 Task: Set "Default preset setting used" for "H.264/MPEG-4 Part 10/AVC encoder (x264)" to fast.
Action: Mouse moved to (99, 13)
Screenshot: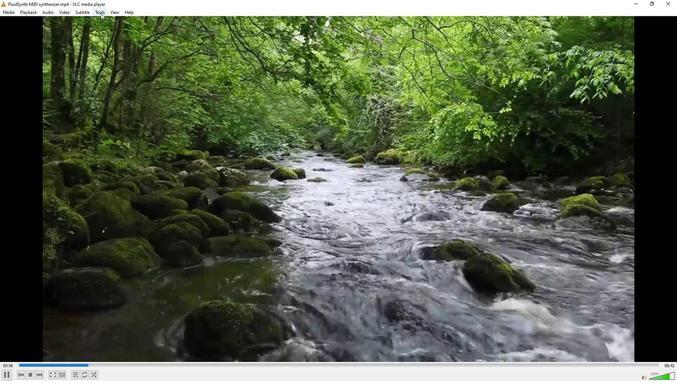 
Action: Mouse pressed left at (99, 13)
Screenshot: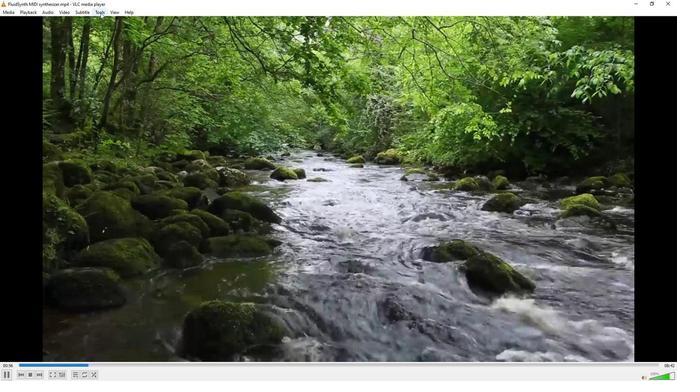 
Action: Mouse moved to (120, 97)
Screenshot: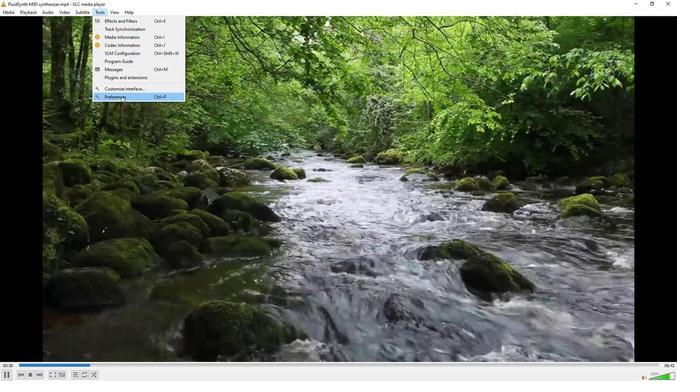 
Action: Mouse pressed left at (120, 97)
Screenshot: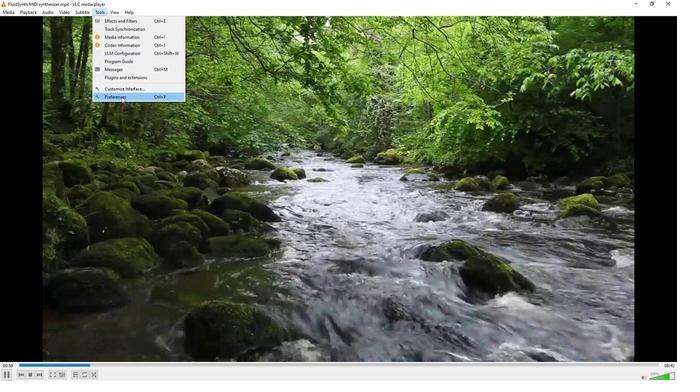 
Action: Mouse moved to (78, 294)
Screenshot: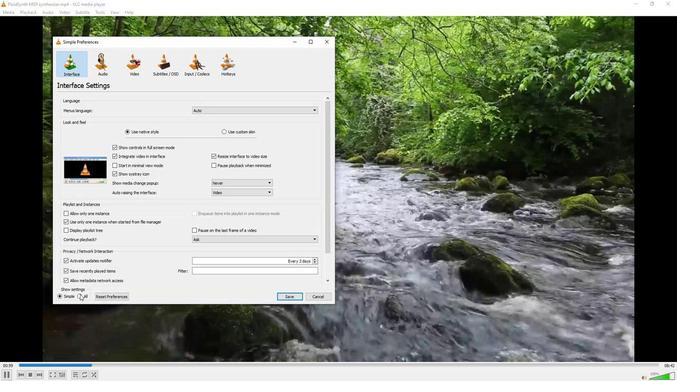 
Action: Mouse pressed left at (78, 294)
Screenshot: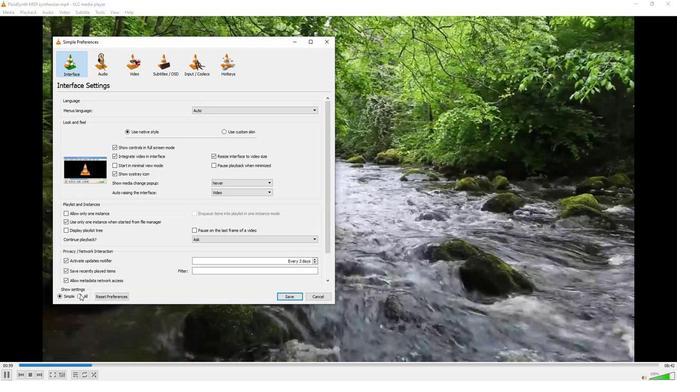 
Action: Mouse moved to (67, 228)
Screenshot: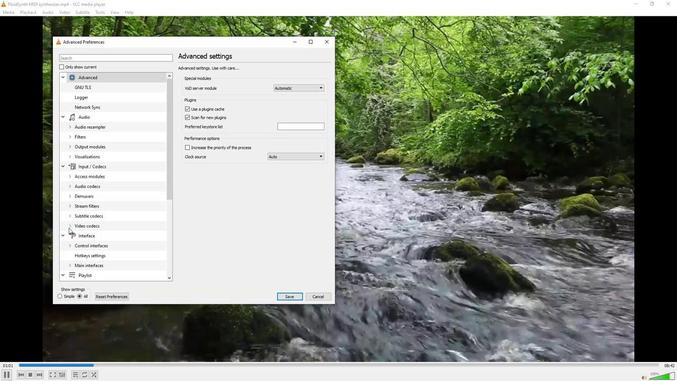
Action: Mouse pressed left at (67, 228)
Screenshot: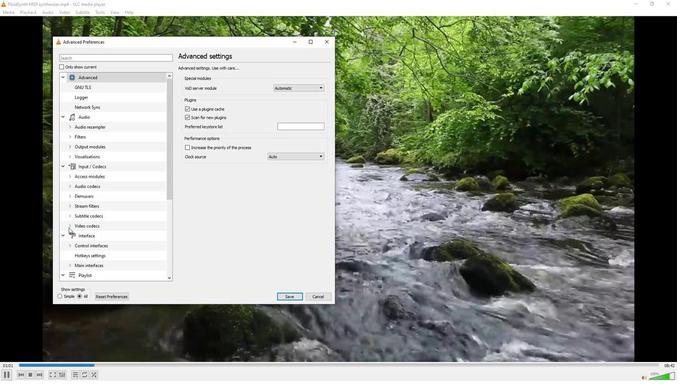 
Action: Mouse moved to (78, 242)
Screenshot: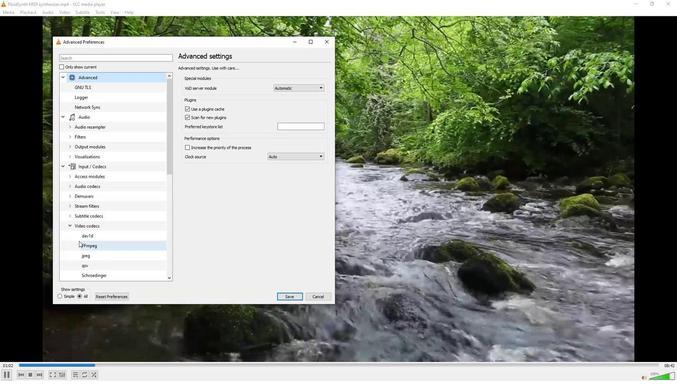 
Action: Mouse scrolled (78, 241) with delta (0, 0)
Screenshot: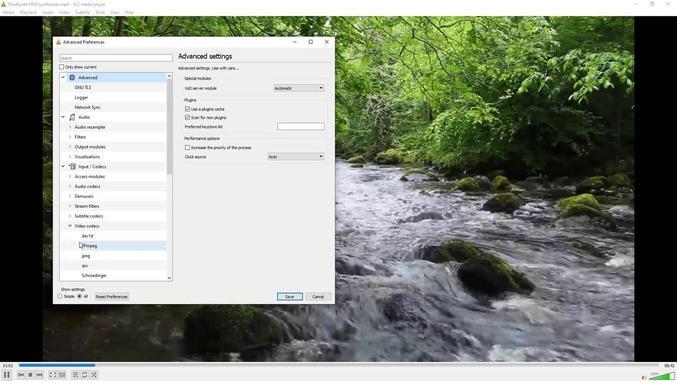 
Action: Mouse moved to (85, 274)
Screenshot: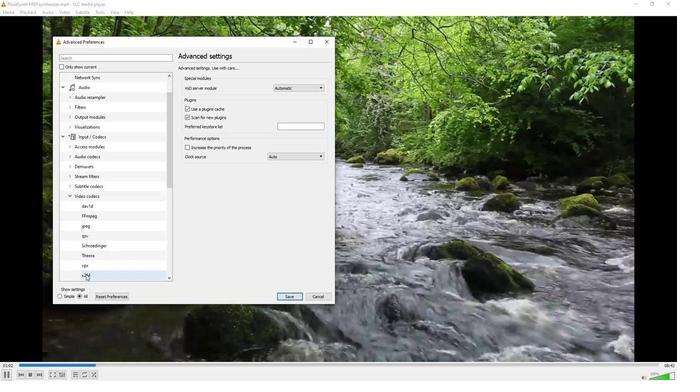 
Action: Mouse pressed left at (85, 274)
Screenshot: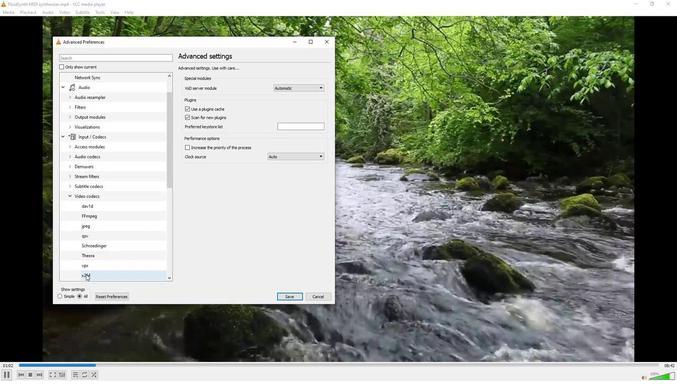 
Action: Mouse moved to (209, 230)
Screenshot: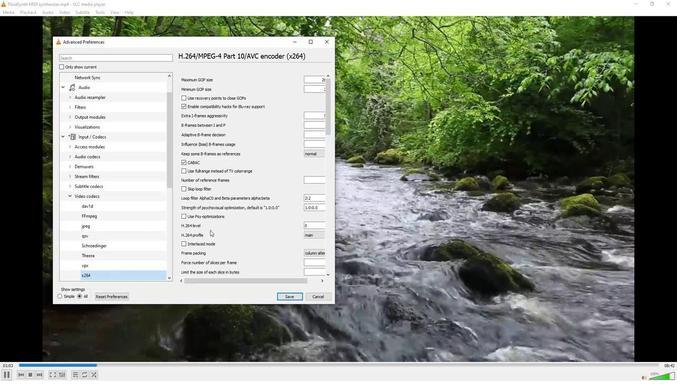 
Action: Mouse scrolled (209, 230) with delta (0, 0)
Screenshot: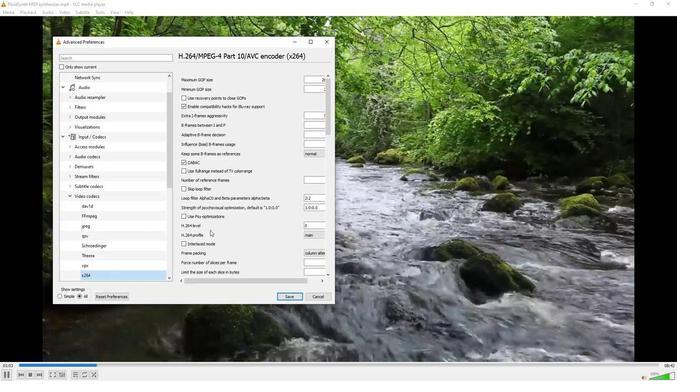 
Action: Mouse scrolled (209, 230) with delta (0, 0)
Screenshot: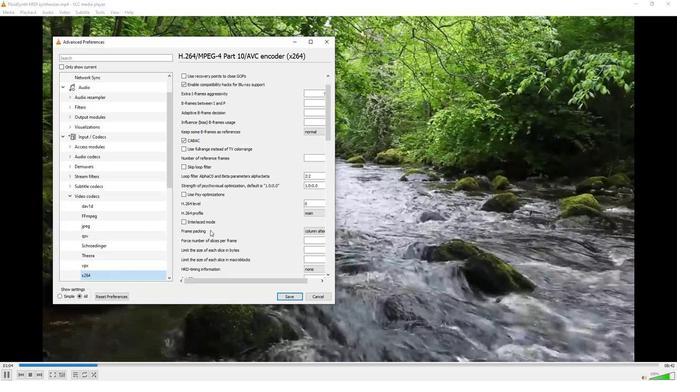 
Action: Mouse scrolled (209, 230) with delta (0, 0)
Screenshot: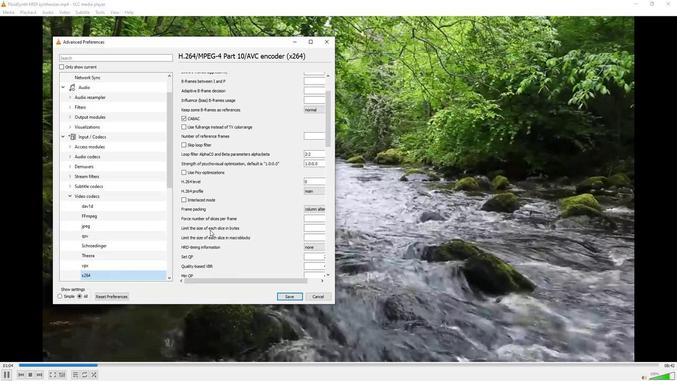 
Action: Mouse scrolled (209, 230) with delta (0, 0)
Screenshot: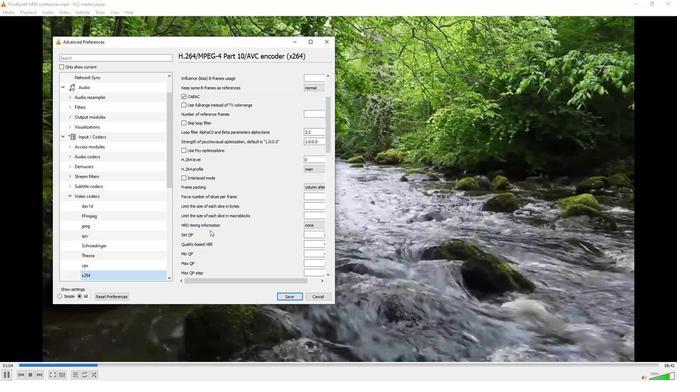 
Action: Mouse scrolled (209, 230) with delta (0, 0)
Screenshot: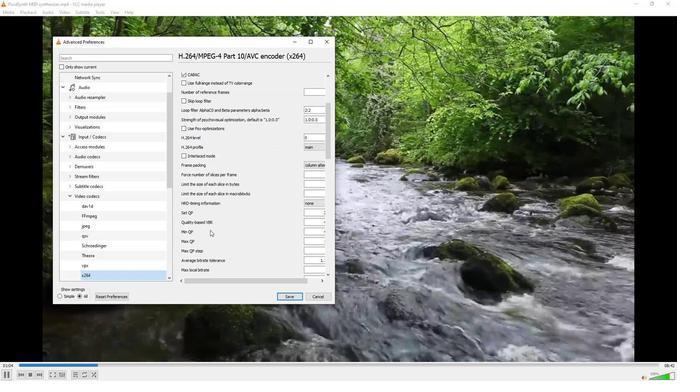
Action: Mouse scrolled (209, 230) with delta (0, 0)
Screenshot: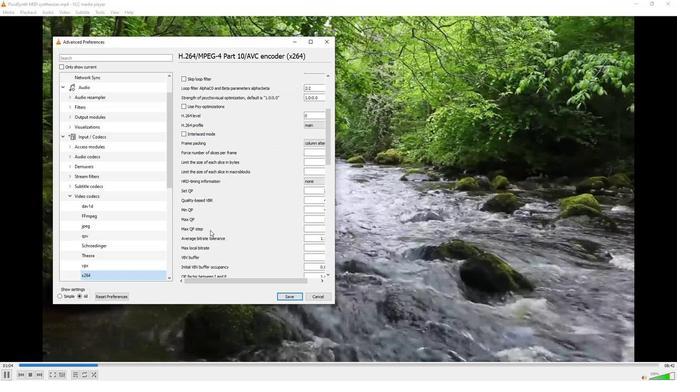 
Action: Mouse scrolled (209, 230) with delta (0, 0)
Screenshot: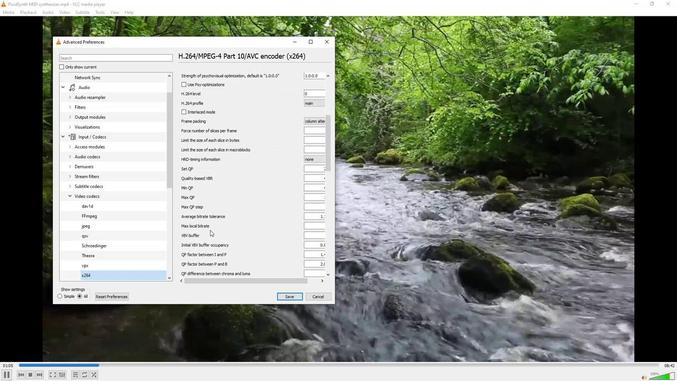 
Action: Mouse scrolled (209, 230) with delta (0, 0)
Screenshot: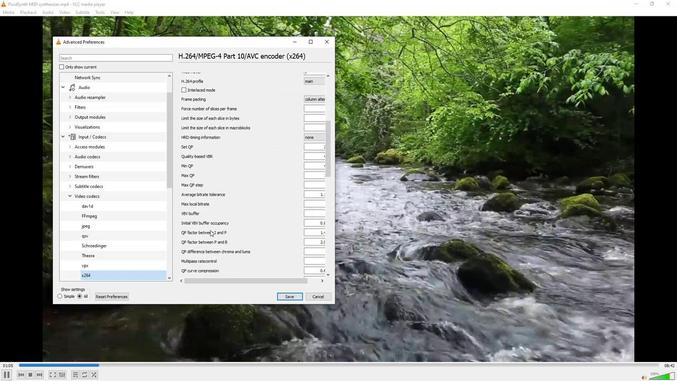 
Action: Mouse scrolled (209, 230) with delta (0, 0)
Screenshot: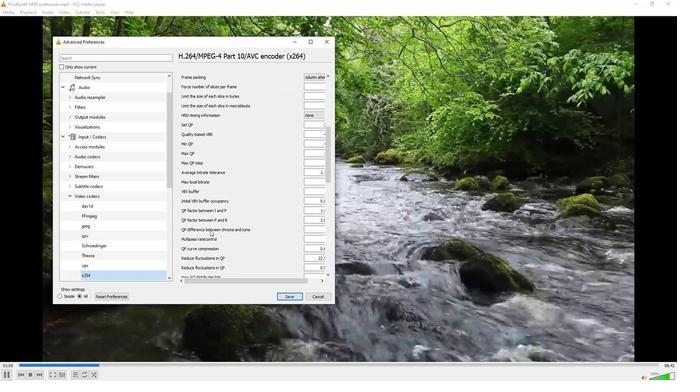 
Action: Mouse scrolled (209, 230) with delta (0, 0)
Screenshot: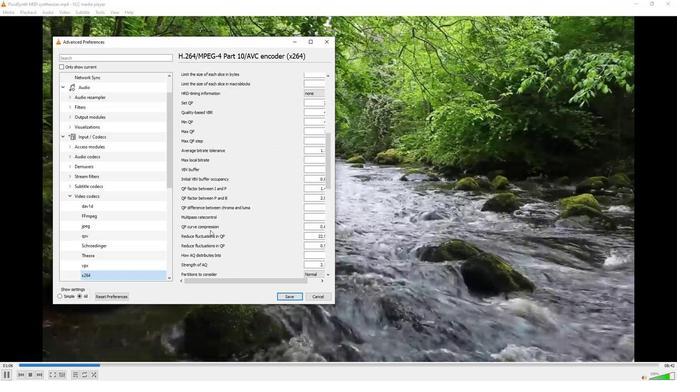 
Action: Mouse scrolled (209, 230) with delta (0, 0)
Screenshot: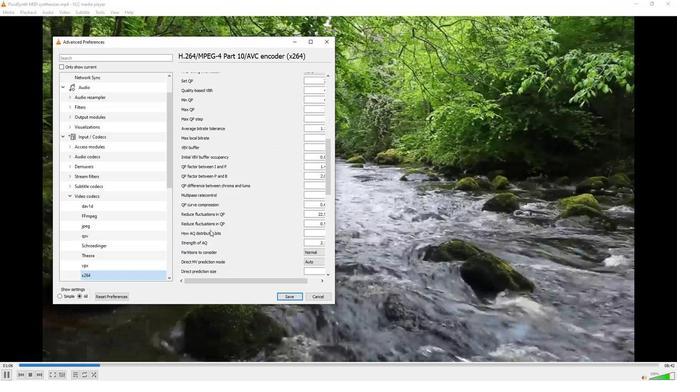 
Action: Mouse scrolled (209, 230) with delta (0, 0)
Screenshot: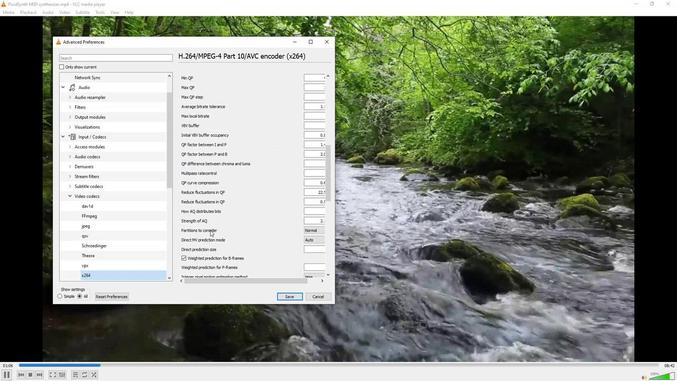 
Action: Mouse scrolled (209, 230) with delta (0, 0)
Screenshot: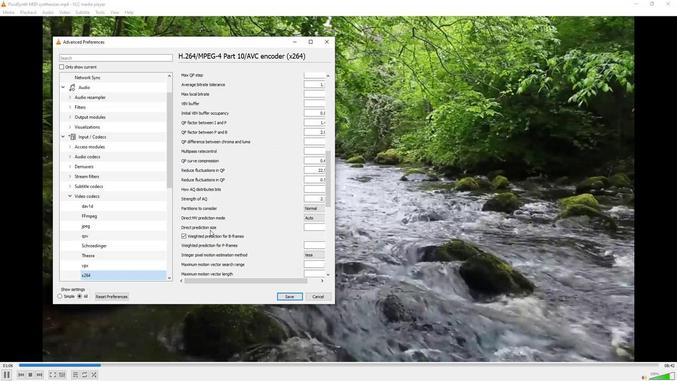 
Action: Mouse scrolled (209, 230) with delta (0, 0)
Screenshot: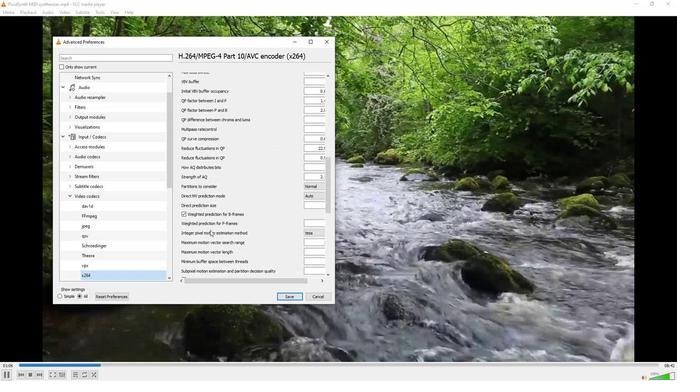 
Action: Mouse scrolled (209, 230) with delta (0, 0)
Screenshot: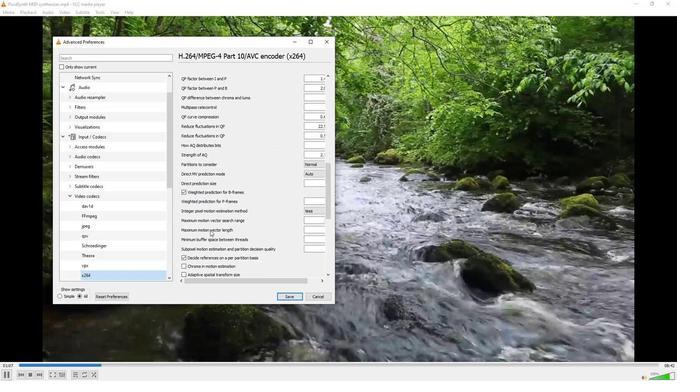 
Action: Mouse scrolled (209, 230) with delta (0, 0)
Screenshot: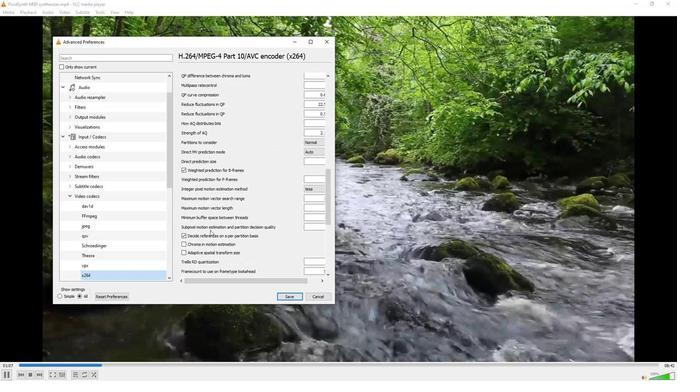 
Action: Mouse scrolled (209, 230) with delta (0, 0)
Screenshot: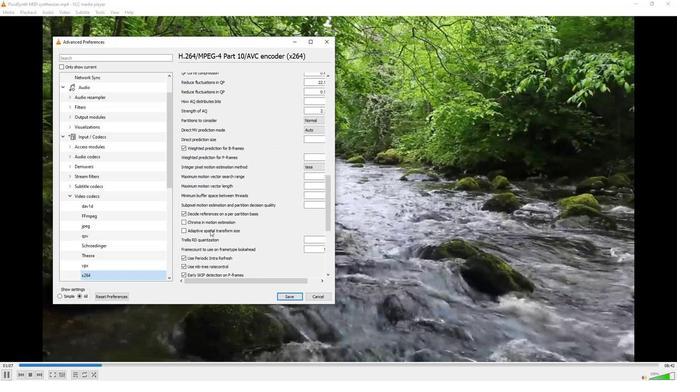 
Action: Mouse scrolled (209, 230) with delta (0, 0)
Screenshot: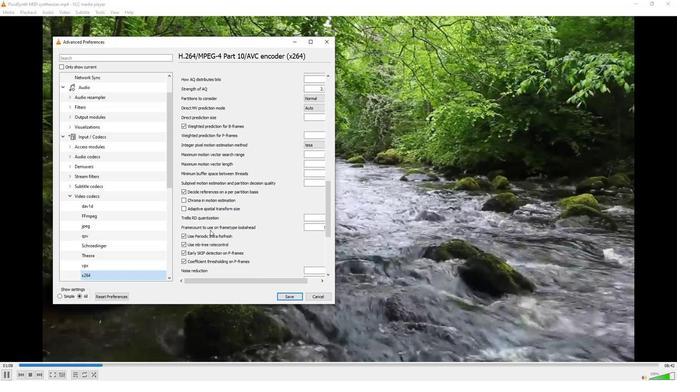 
Action: Mouse scrolled (209, 230) with delta (0, 0)
Screenshot: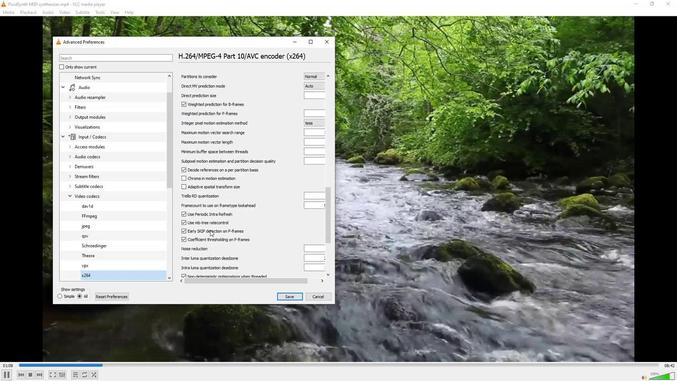 
Action: Mouse scrolled (209, 230) with delta (0, 0)
Screenshot: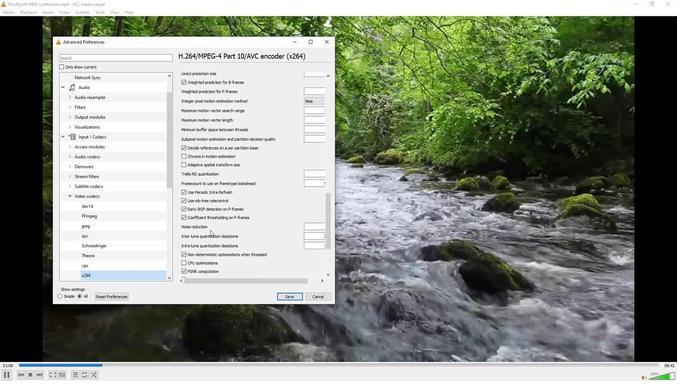 
Action: Mouse scrolled (209, 230) with delta (0, 0)
Screenshot: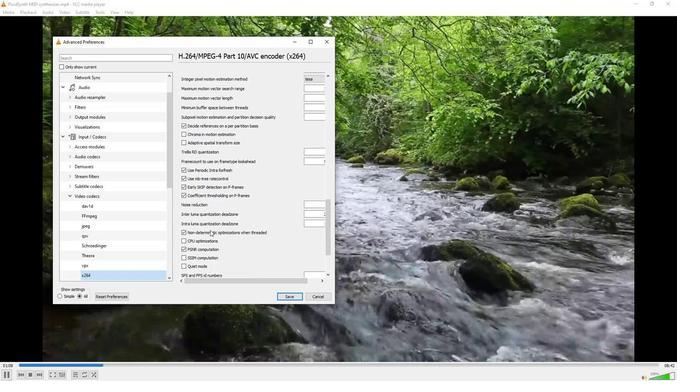 
Action: Mouse scrolled (209, 230) with delta (0, 0)
Screenshot: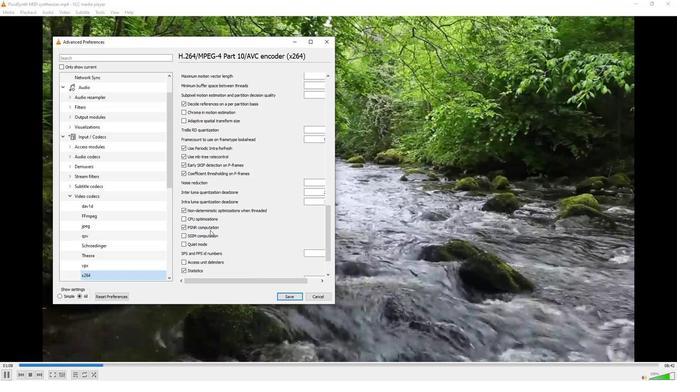 
Action: Mouse scrolled (209, 230) with delta (0, 0)
Screenshot: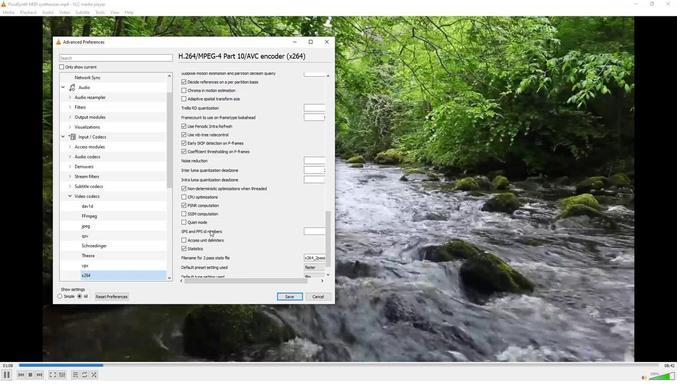 
Action: Mouse scrolled (209, 230) with delta (0, 0)
Screenshot: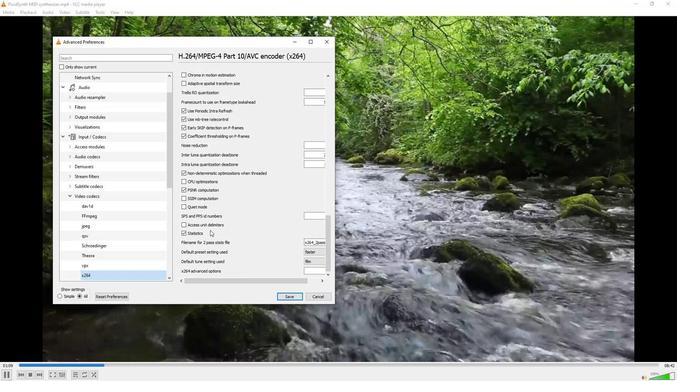 
Action: Mouse scrolled (209, 230) with delta (0, 0)
Screenshot: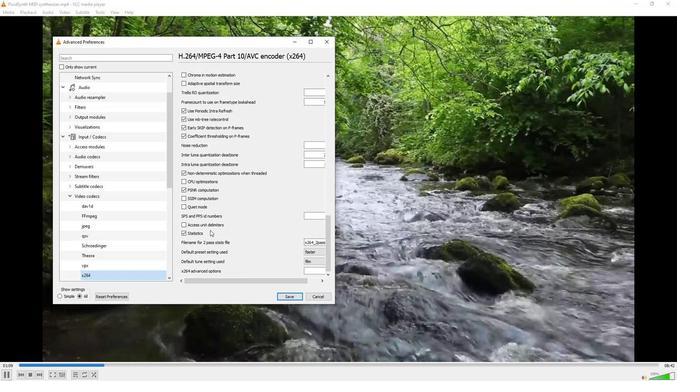 
Action: Mouse scrolled (209, 230) with delta (0, 0)
Screenshot: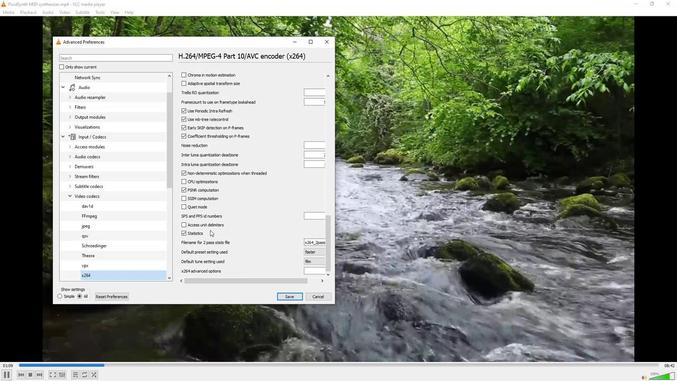 
Action: Mouse scrolled (209, 230) with delta (0, 0)
Screenshot: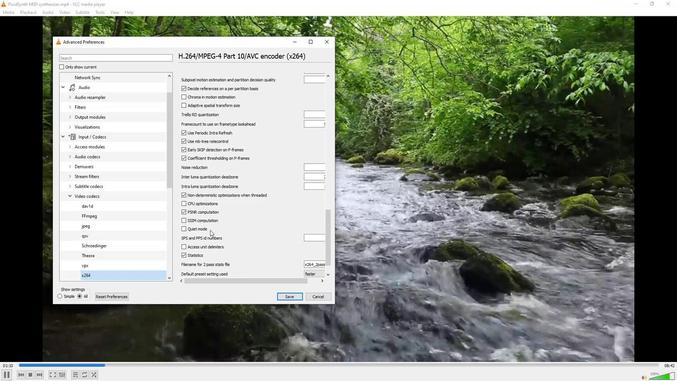 
Action: Mouse scrolled (209, 230) with delta (0, 0)
Screenshot: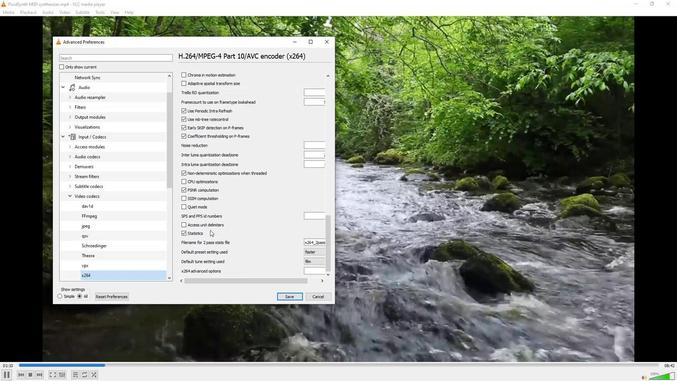 
Action: Mouse scrolled (209, 230) with delta (0, 0)
Screenshot: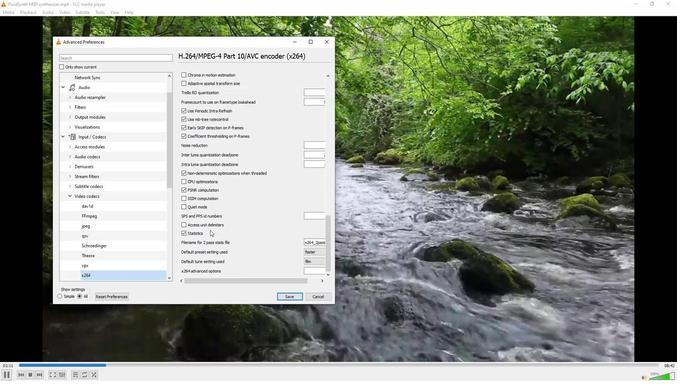 
Action: Mouse scrolled (209, 230) with delta (0, 0)
Screenshot: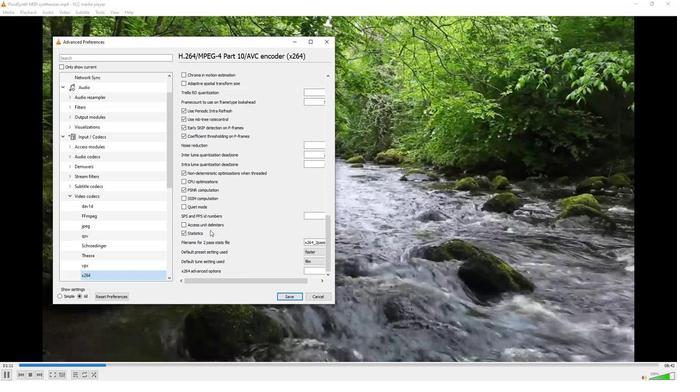 
Action: Mouse moved to (319, 252)
Screenshot: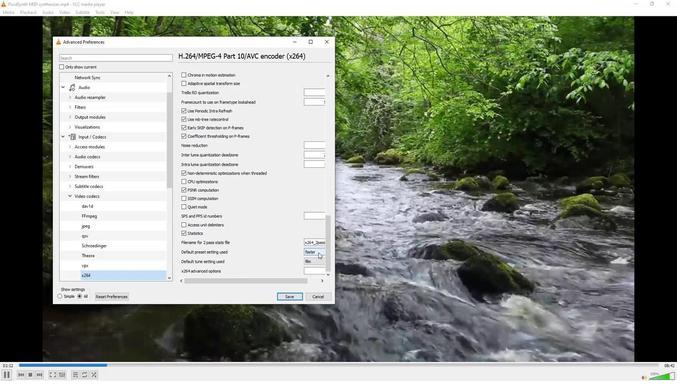 
Action: Mouse pressed left at (319, 252)
Screenshot: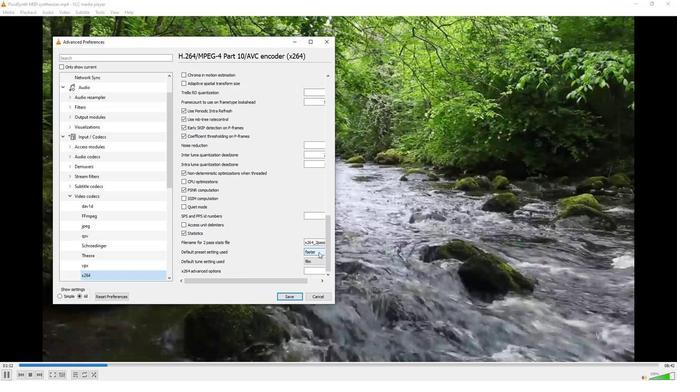 
Action: Mouse moved to (315, 276)
Screenshot: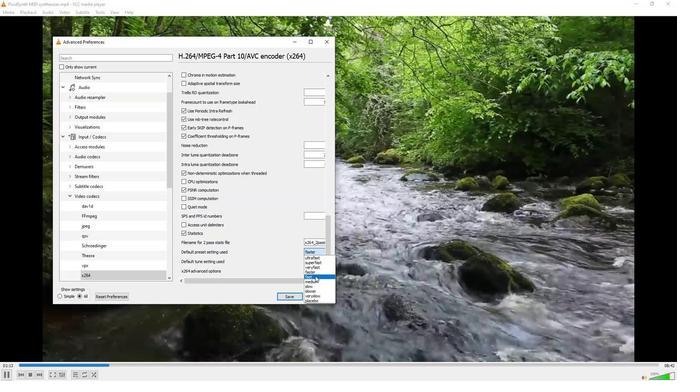 
Action: Mouse pressed left at (315, 276)
Screenshot: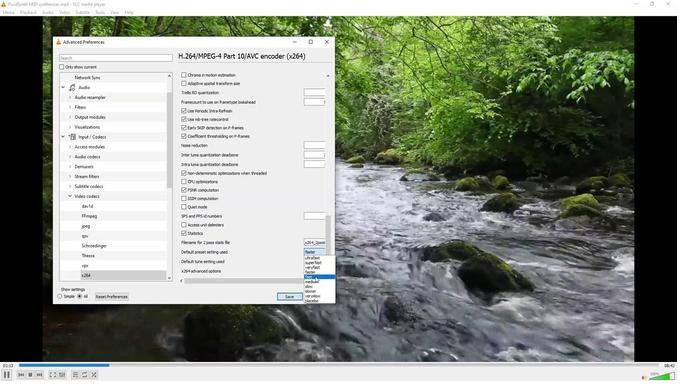 
